 Task: Review your tasks and check your sent emails for alignment.
Action: Mouse moved to (3, 129)
Screenshot: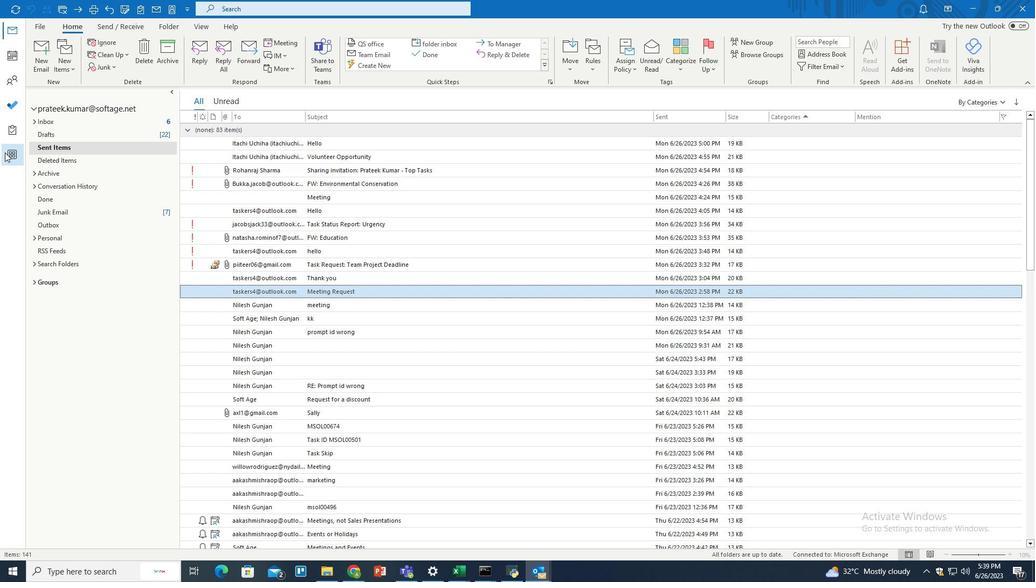 
Action: Mouse pressed left at (3, 129)
Screenshot: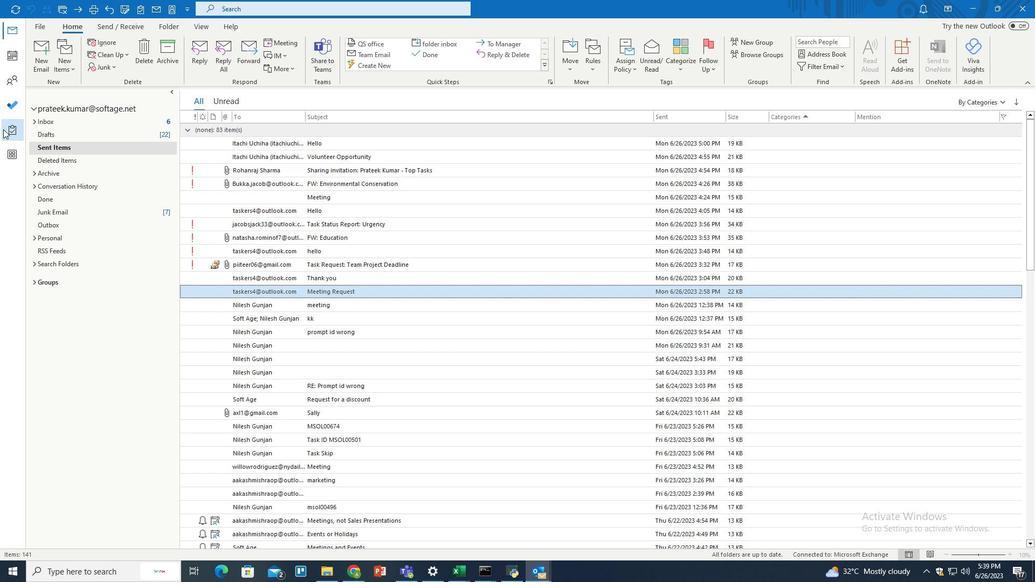 
Action: Mouse moved to (63, 95)
Screenshot: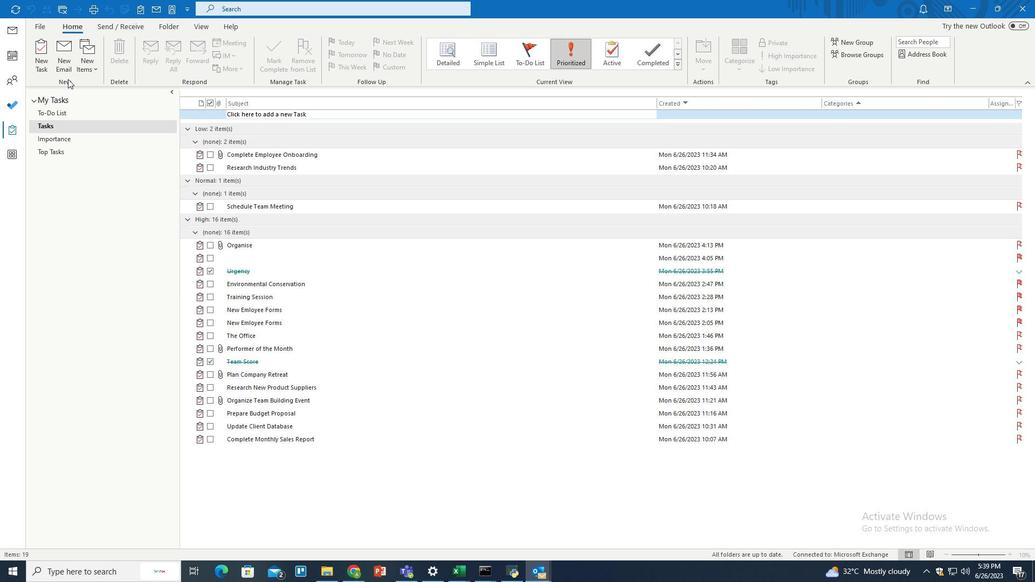 
Action: Mouse pressed left at (63, 95)
Screenshot: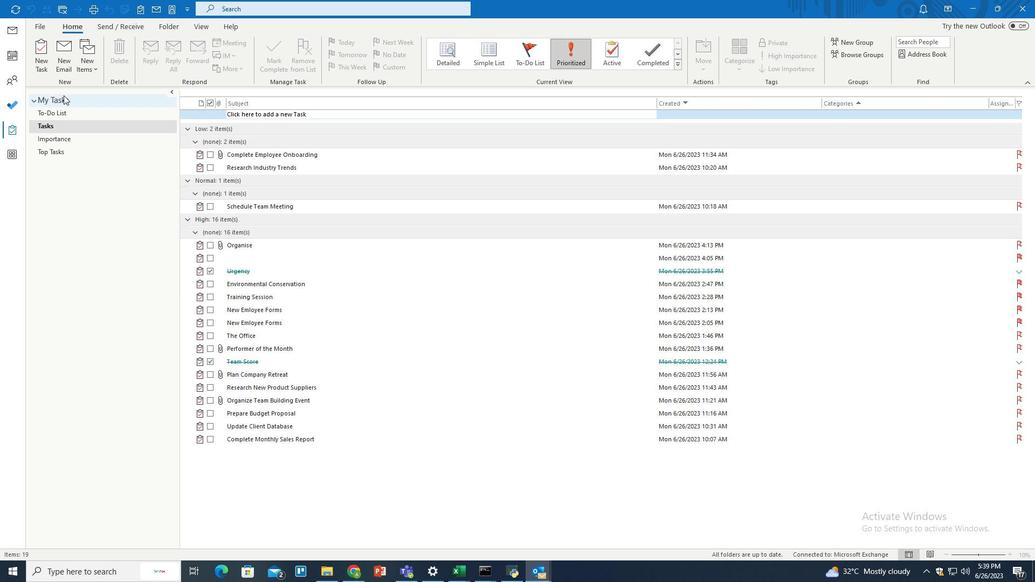 
Action: Mouse moved to (200, 21)
Screenshot: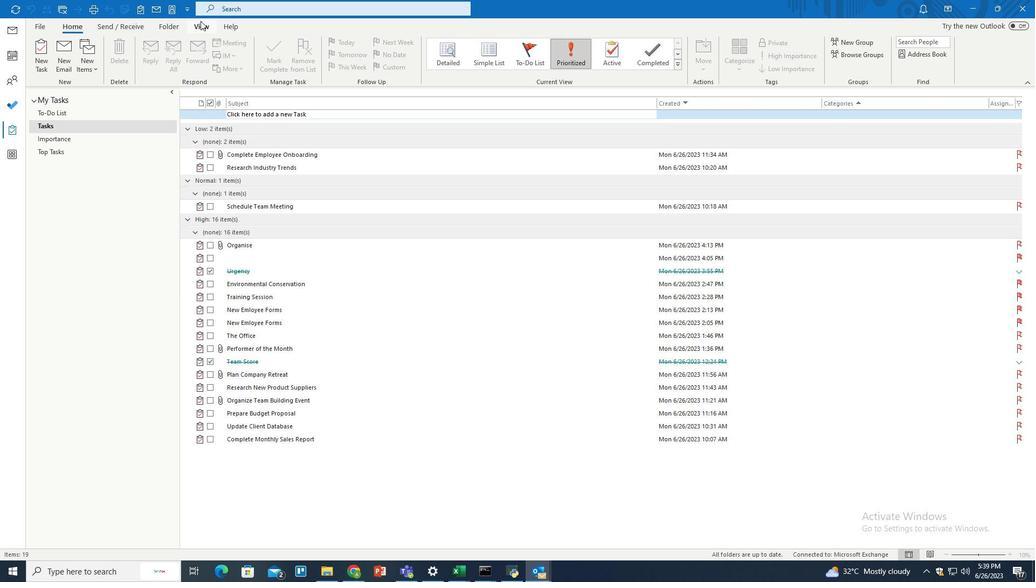 
Action: Mouse pressed left at (200, 21)
Screenshot: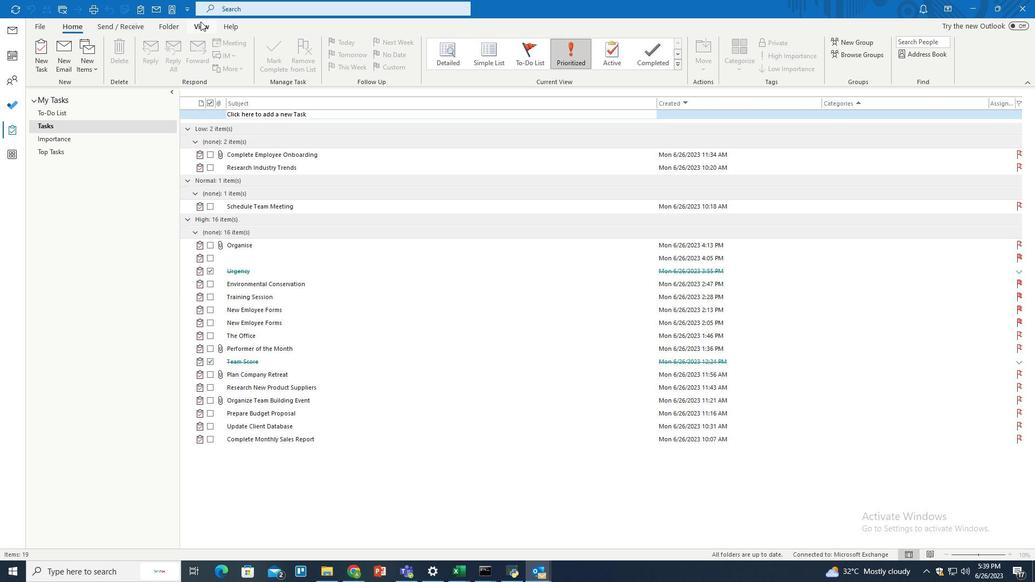 
Action: Mouse moved to (468, 55)
Screenshot: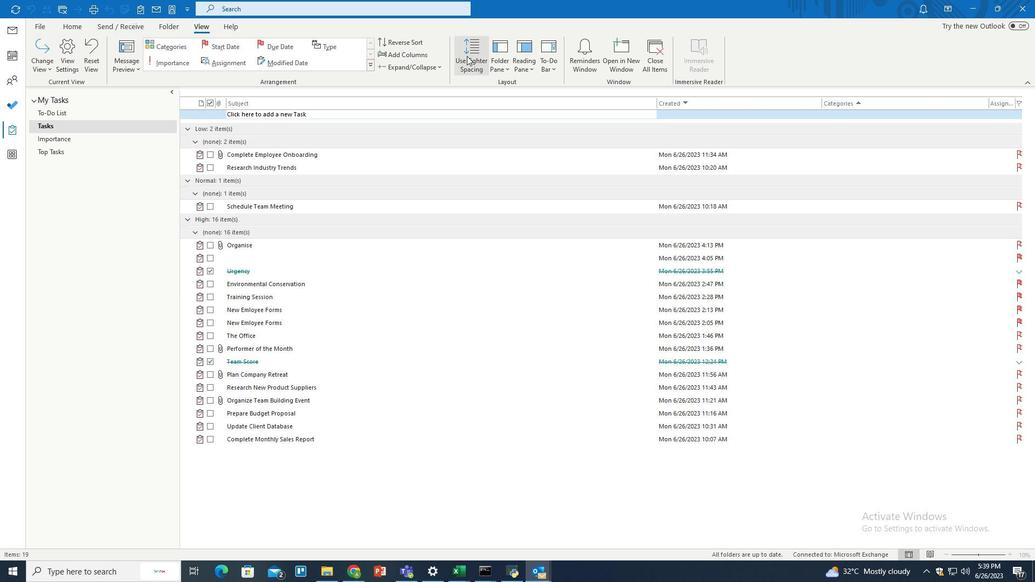 
Action: Mouse pressed left at (468, 55)
Screenshot: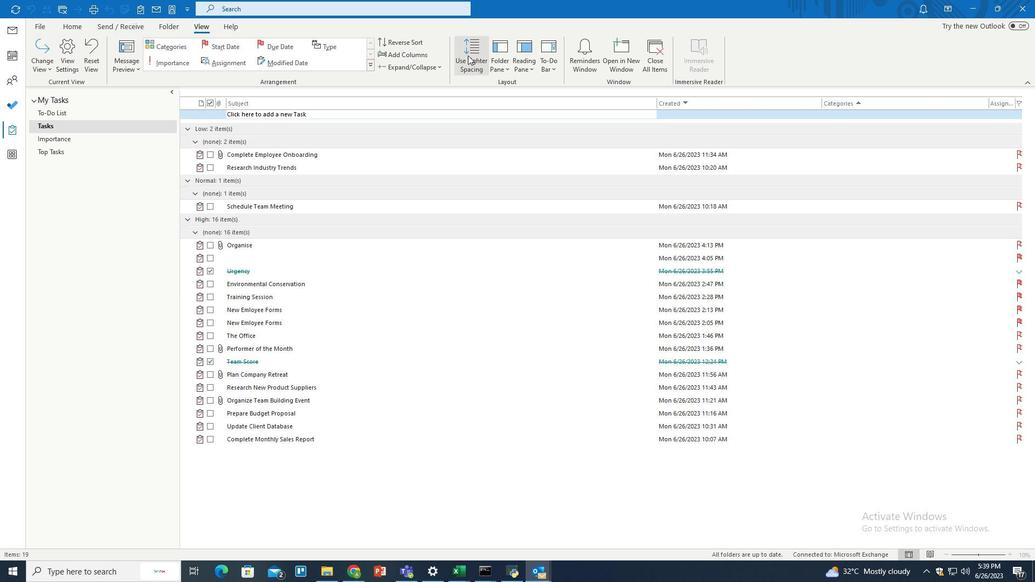 
Action: Mouse moved to (505, 66)
Screenshot: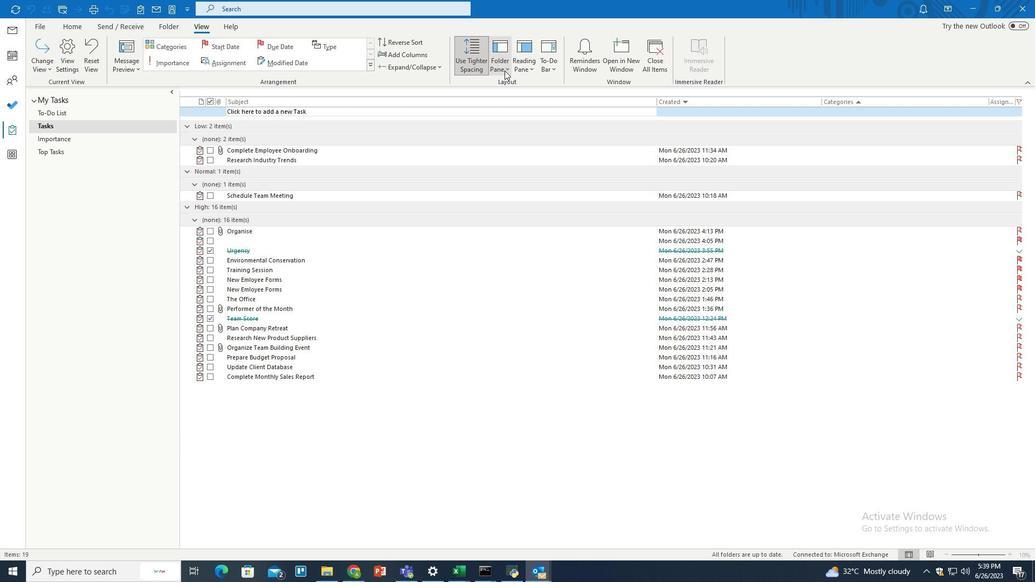 
Action: Mouse pressed left at (505, 66)
Screenshot: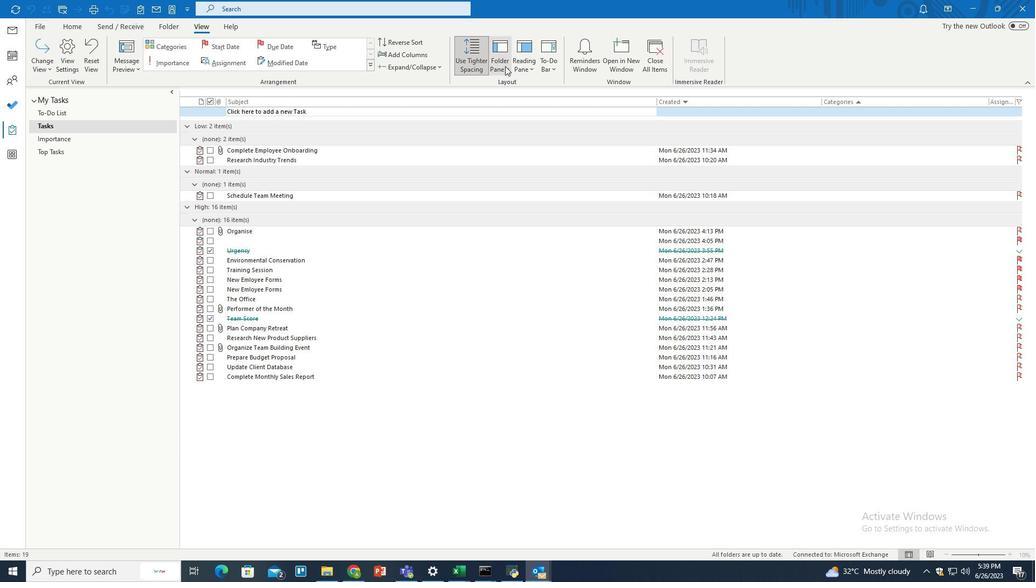 
Action: Mouse moved to (510, 80)
Screenshot: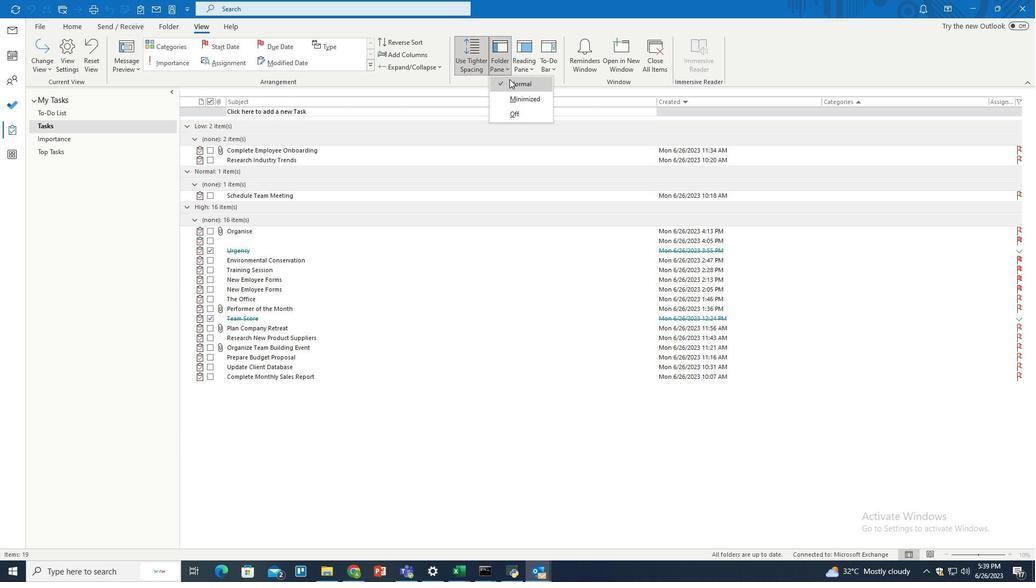 
Action: Mouse pressed left at (510, 80)
Screenshot: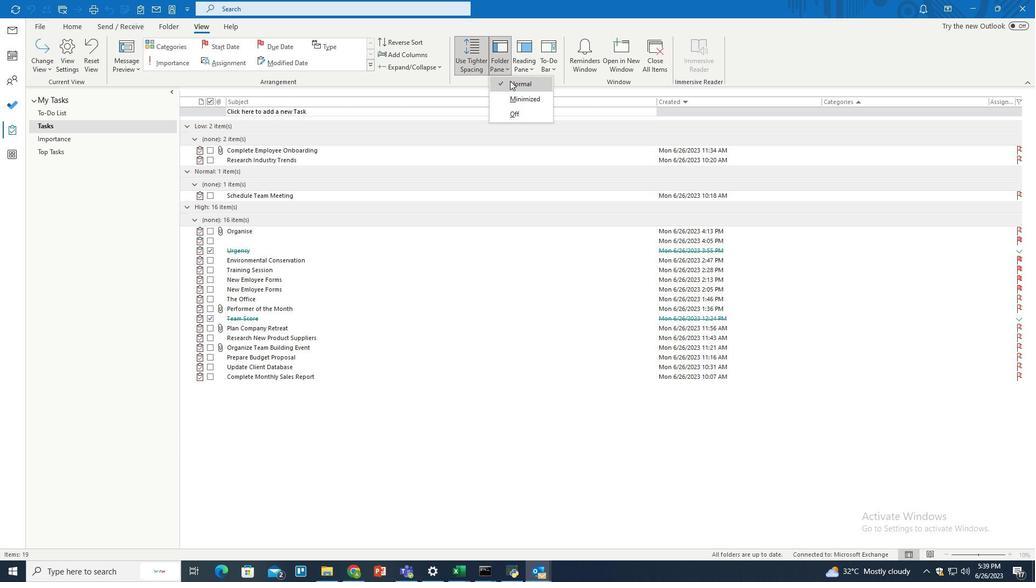 
